Task: Apply the text format as currency.
Action: Mouse moved to (86, 135)
Screenshot: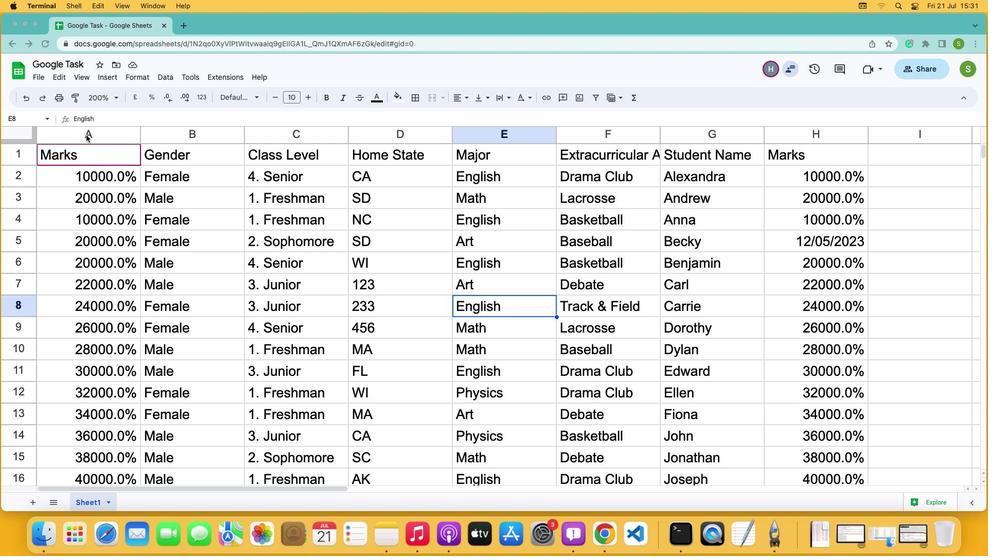 
Action: Mouse pressed left at (86, 135)
Screenshot: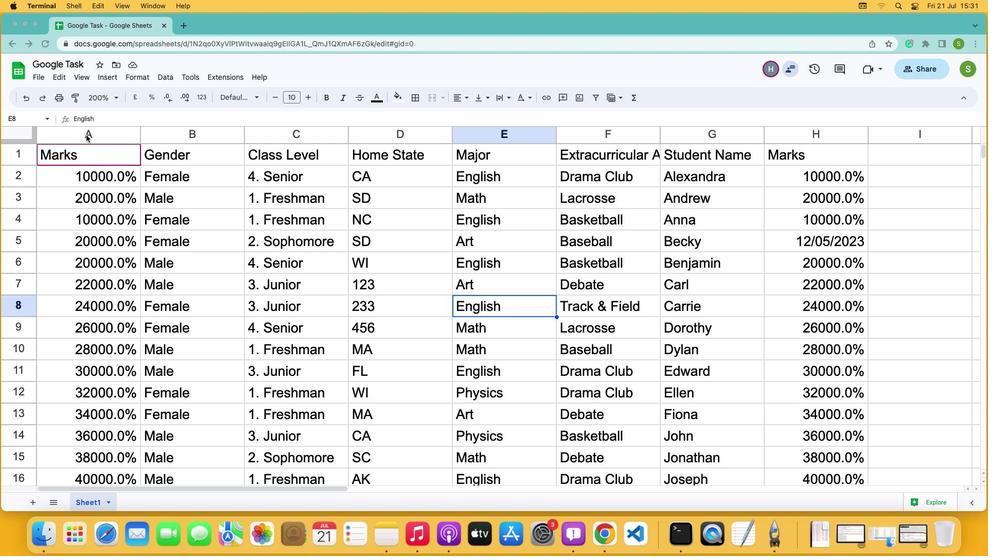 
Action: Mouse pressed left at (86, 135)
Screenshot: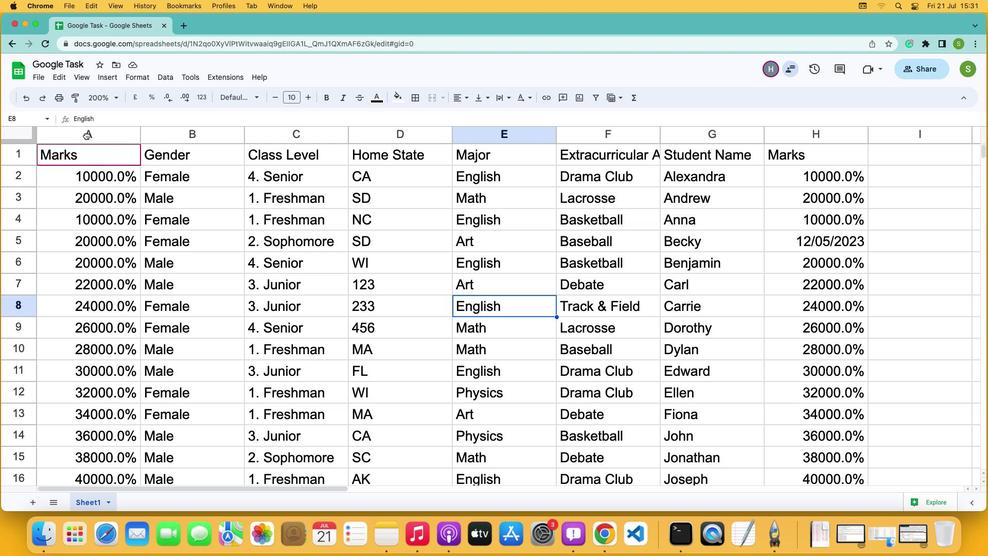 
Action: Mouse moved to (138, 100)
Screenshot: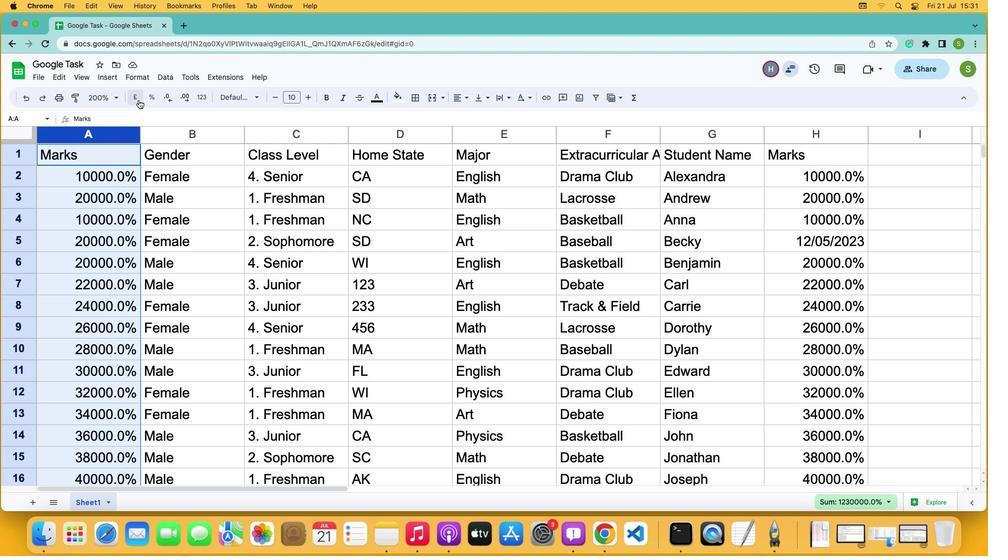 
Action: Mouse pressed left at (138, 100)
Screenshot: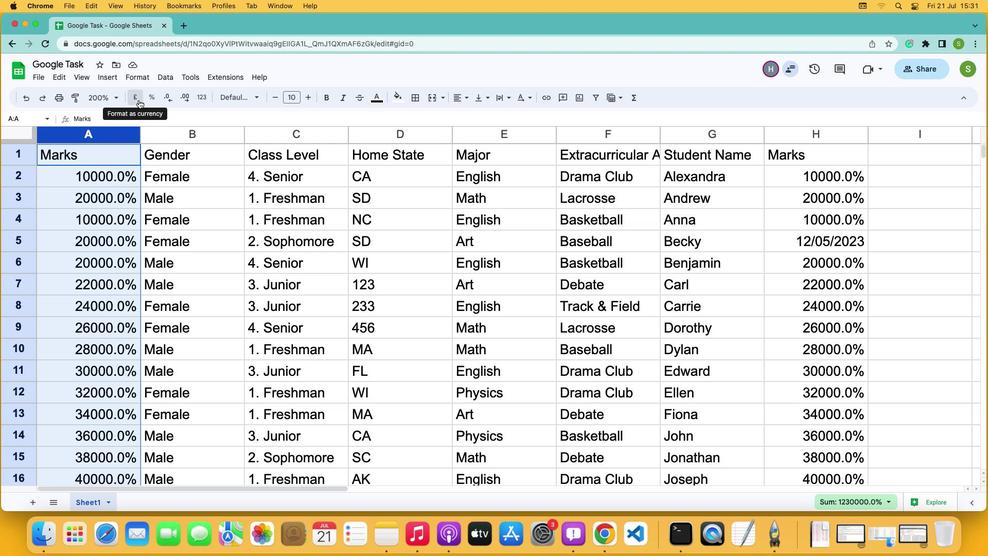 
